 Task: Add the task  Upgrade and migrate company software development to a cloud-based solution to the section Cloud Security Sprint in the project AgileHaven and add a Due Date to the respective task as 2023/09/10
Action: Mouse moved to (641, 403)
Screenshot: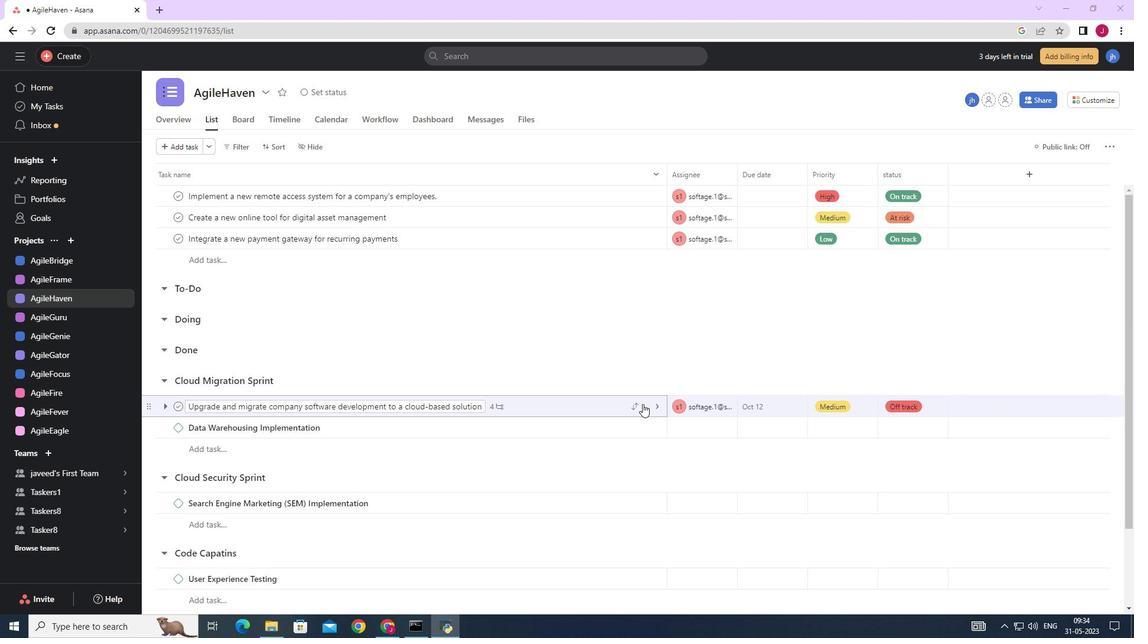 
Action: Mouse pressed left at (641, 403)
Screenshot: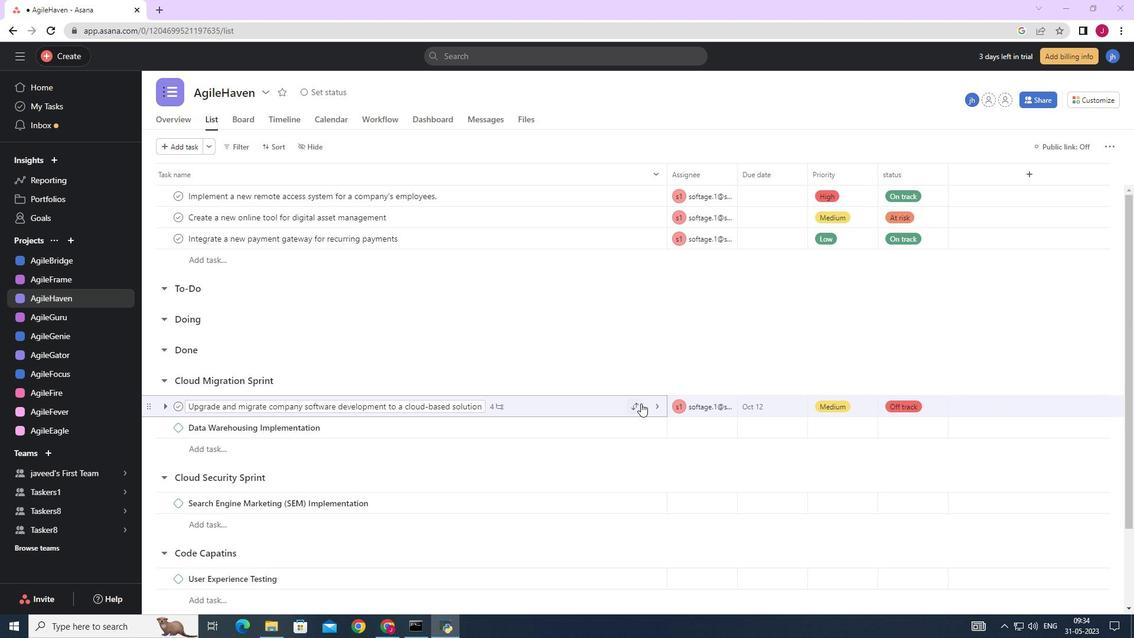 
Action: Mouse moved to (610, 342)
Screenshot: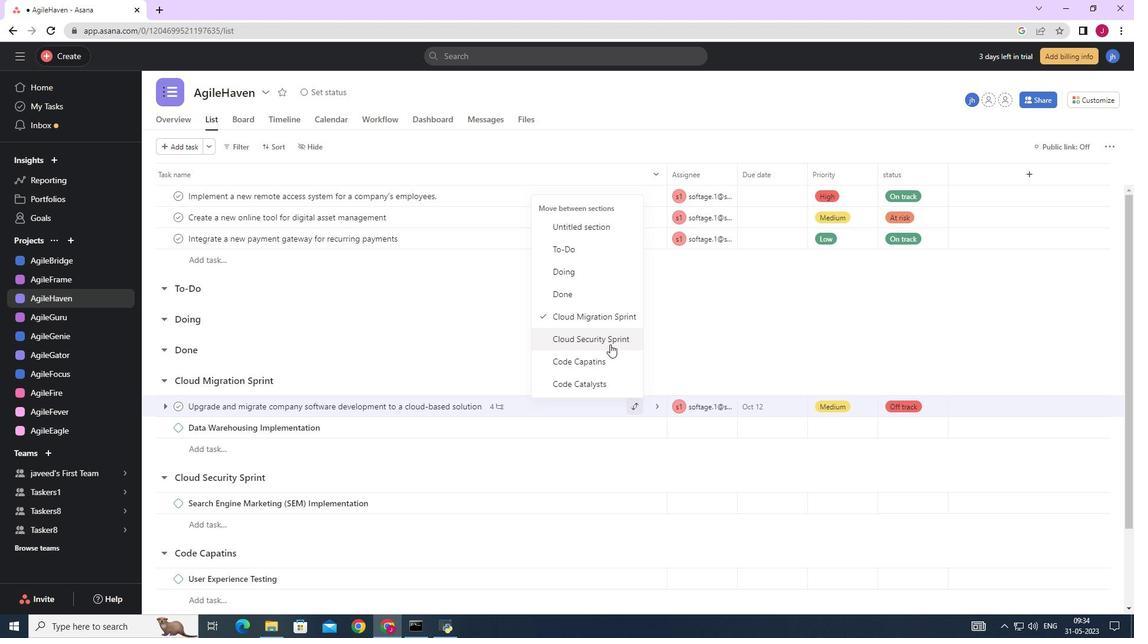 
Action: Mouse pressed left at (610, 342)
Screenshot: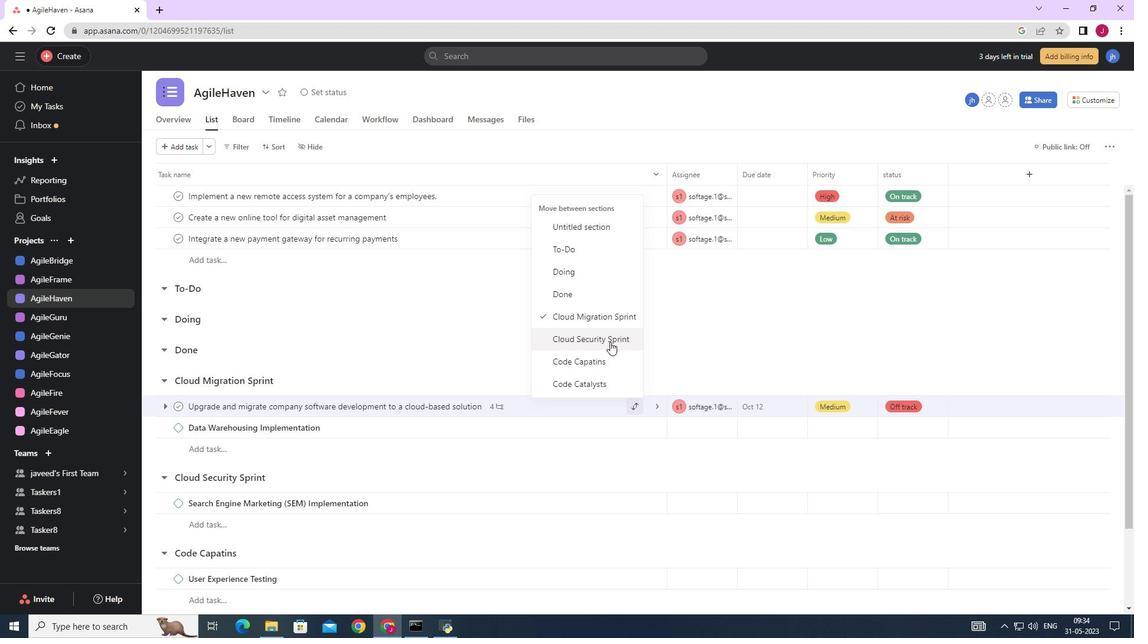 
Action: Mouse moved to (775, 478)
Screenshot: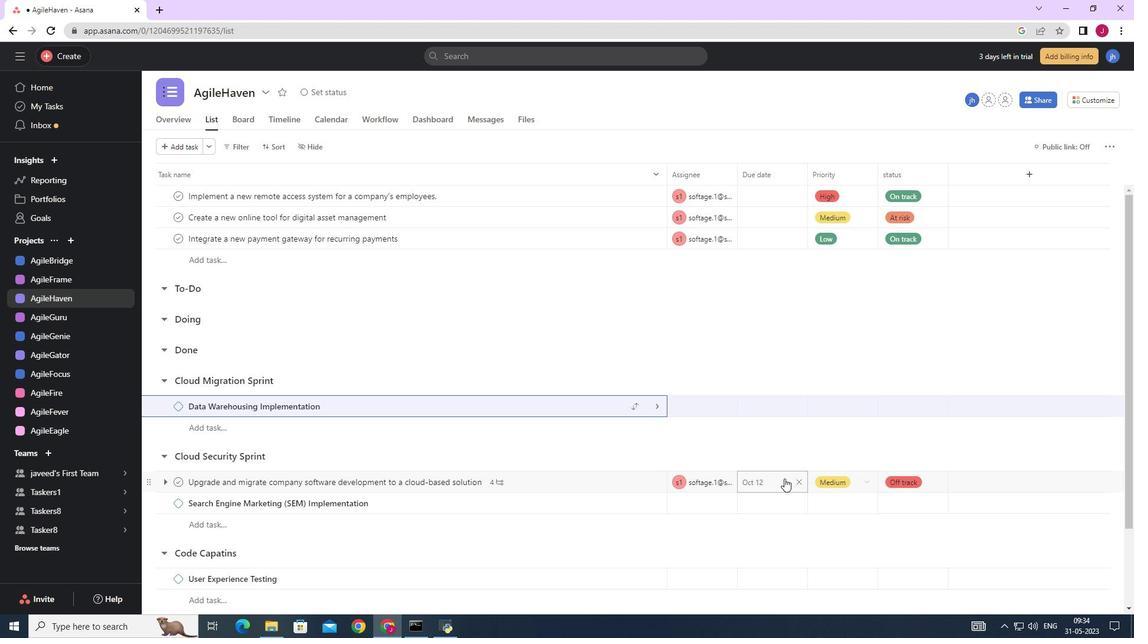 
Action: Mouse pressed left at (775, 478)
Screenshot: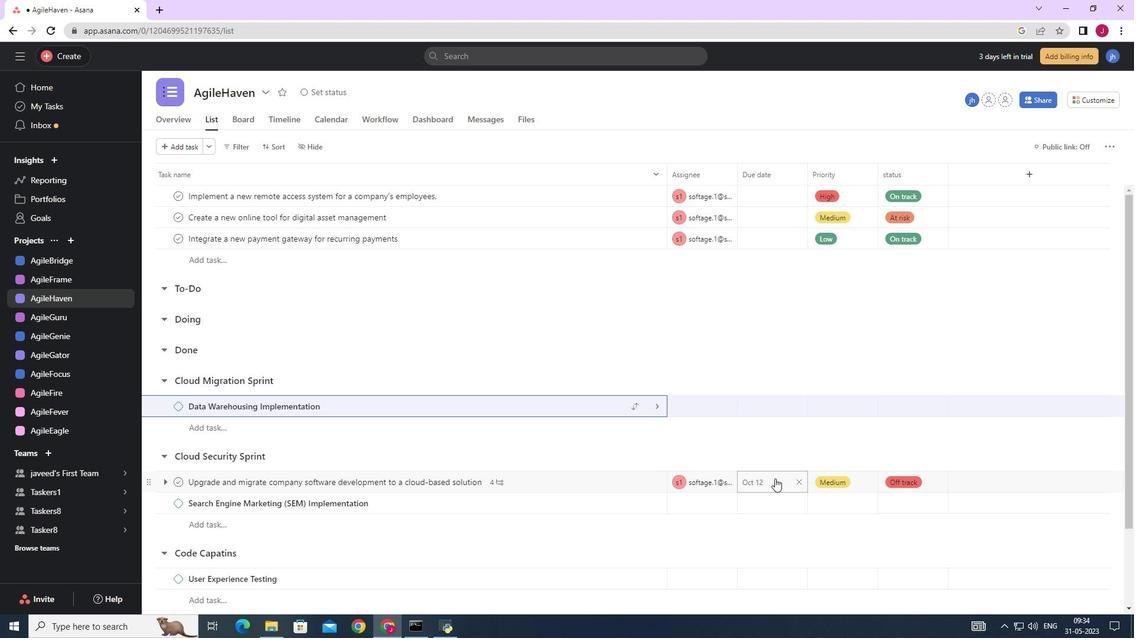 
Action: Mouse moved to (760, 298)
Screenshot: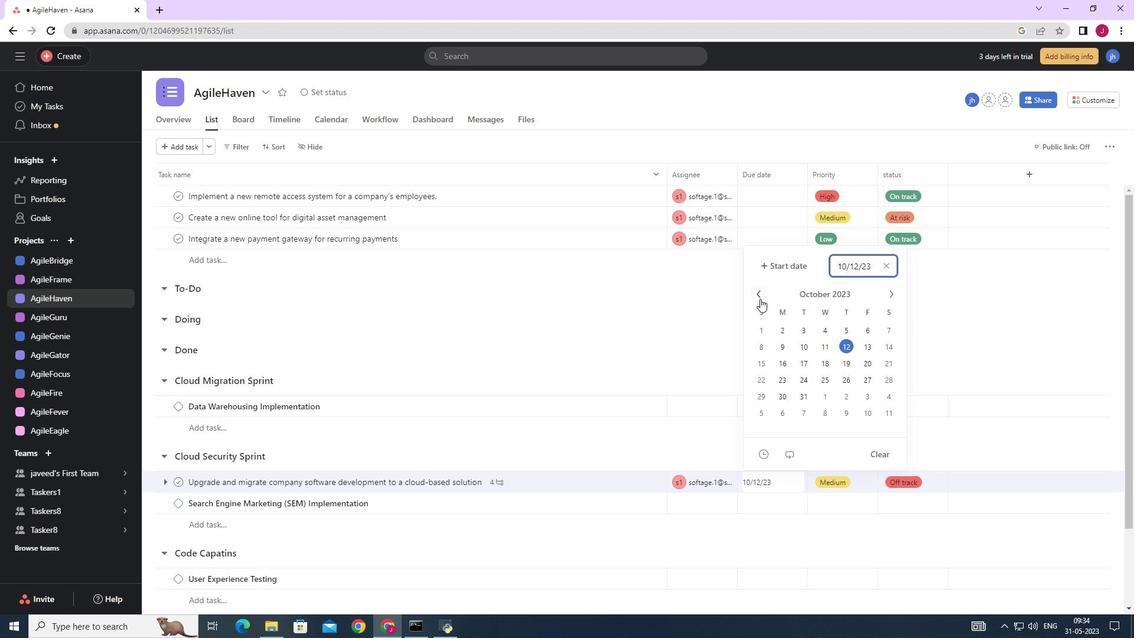 
Action: Mouse pressed left at (760, 298)
Screenshot: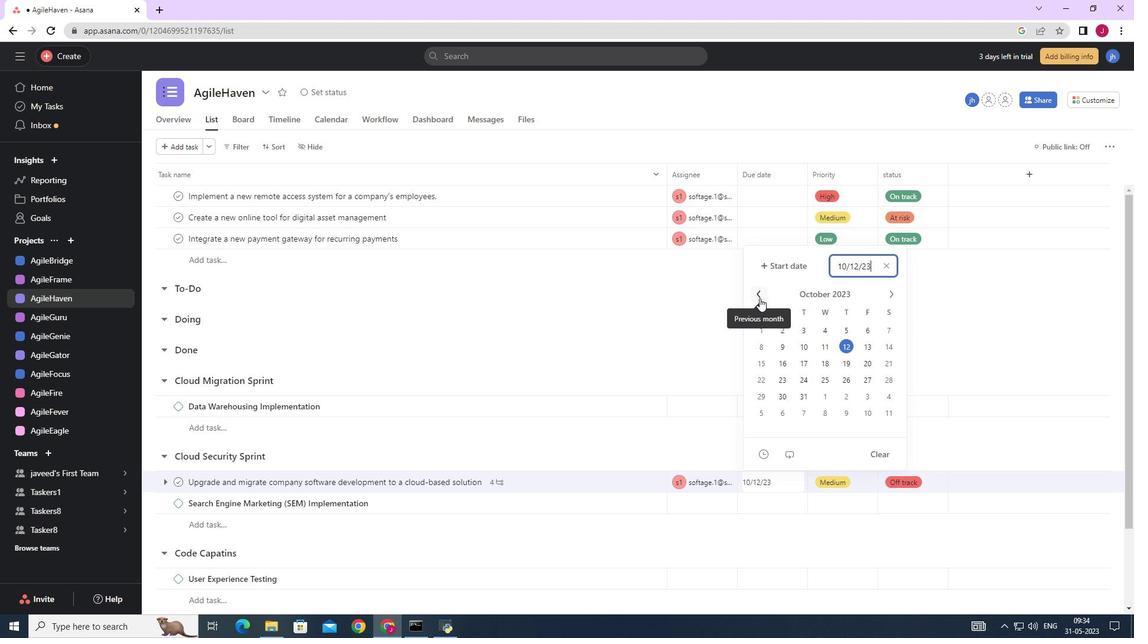 
Action: Mouse moved to (763, 363)
Screenshot: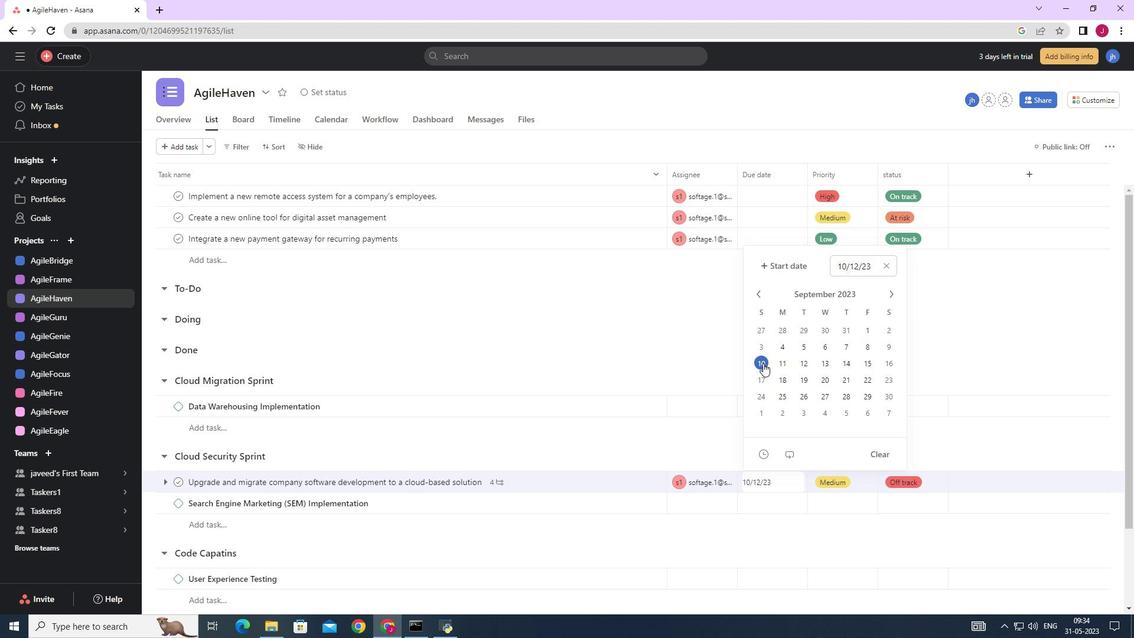 
Action: Mouse pressed left at (763, 363)
Screenshot: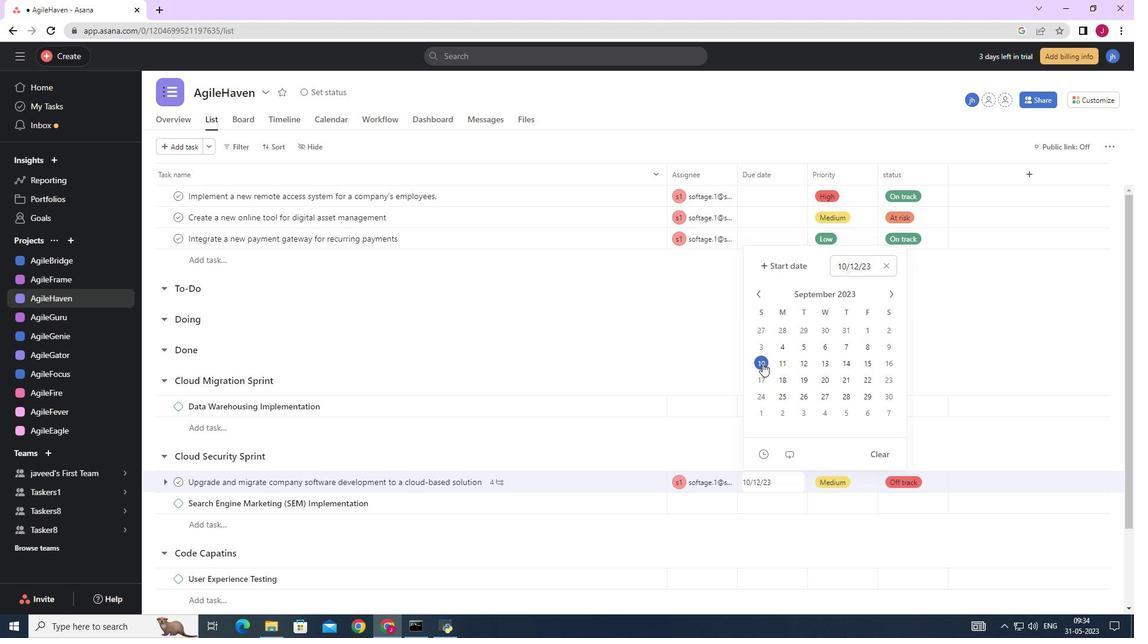 
Action: Mouse moved to (1058, 333)
Screenshot: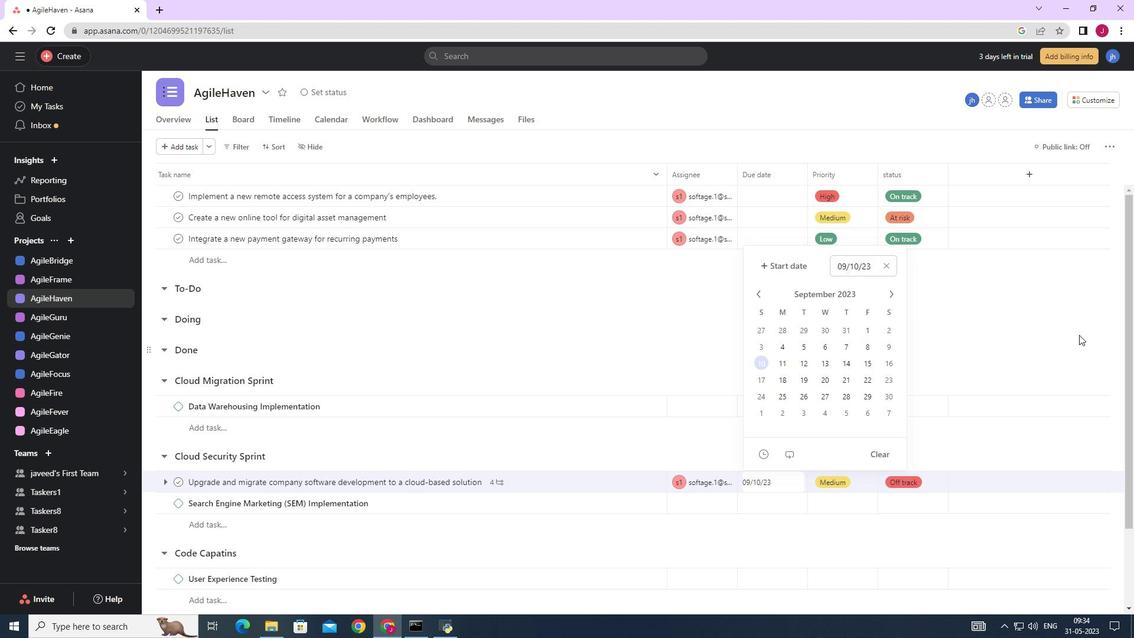 
Action: Mouse pressed left at (1058, 333)
Screenshot: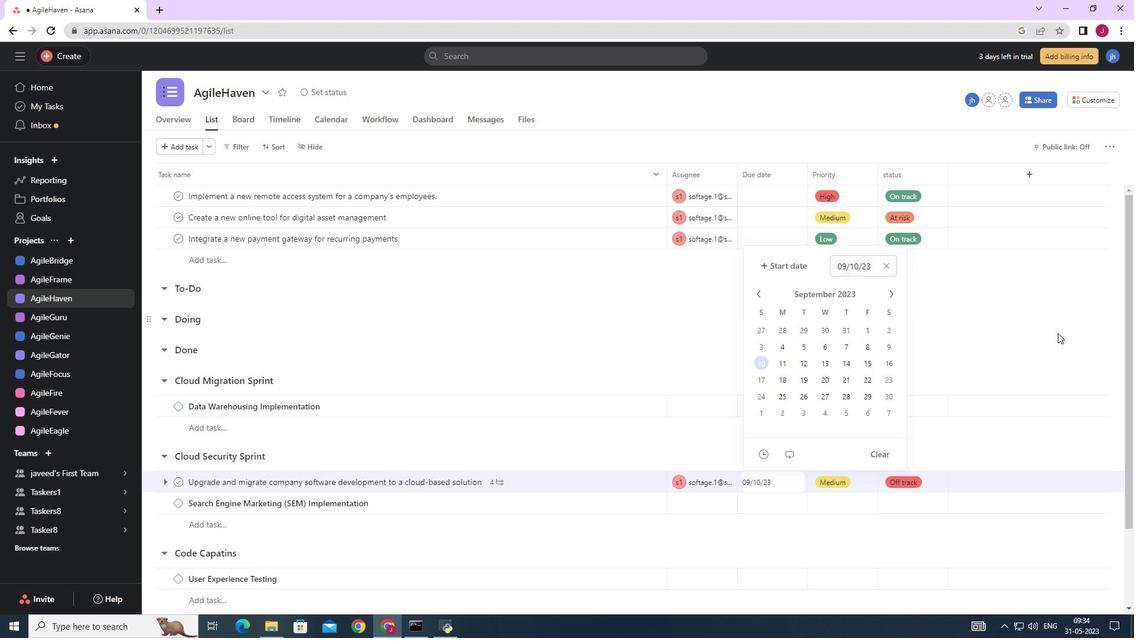 
